 Task: Add 3 hours before the event.
Action: Mouse moved to (146, 374)
Screenshot: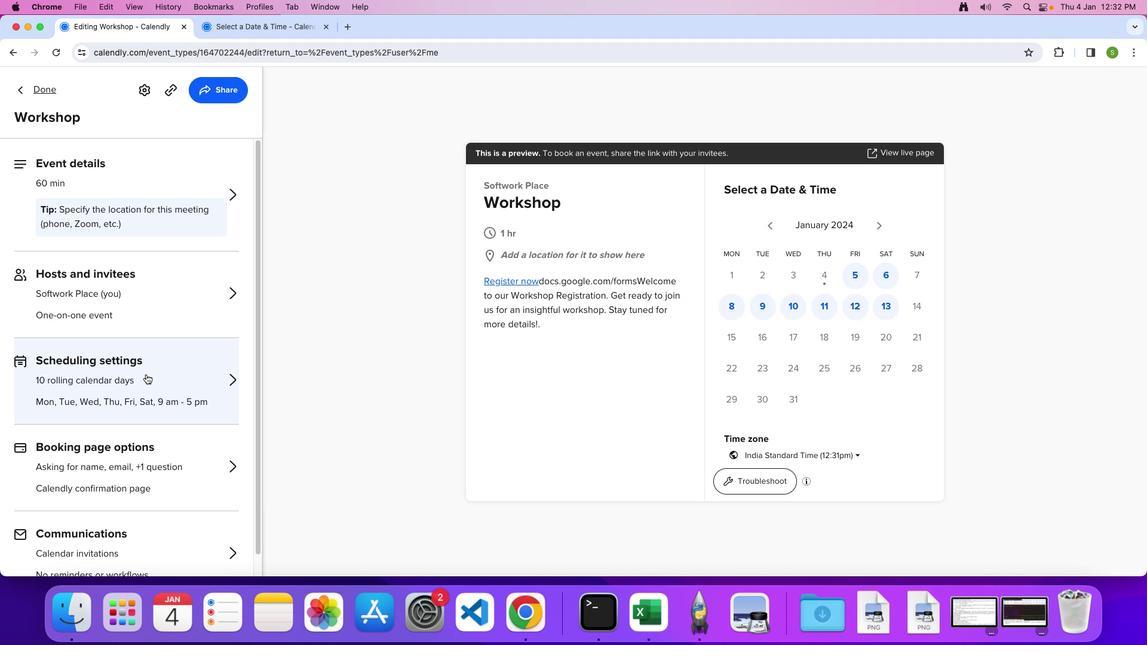 
Action: Mouse pressed left at (146, 374)
Screenshot: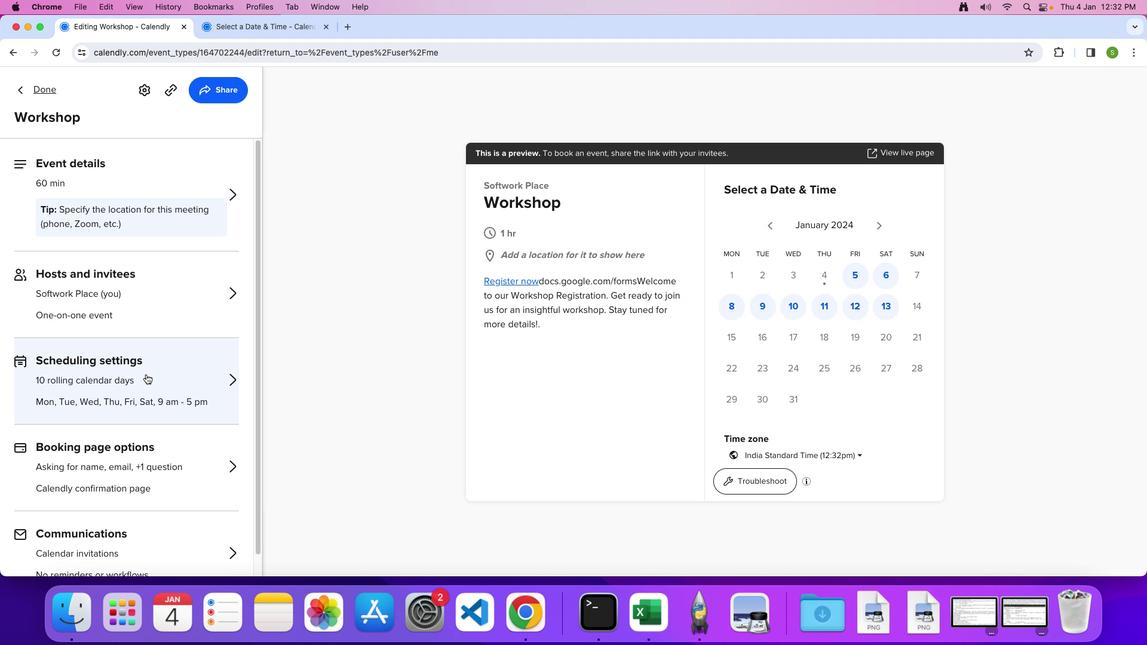 
Action: Mouse moved to (113, 462)
Screenshot: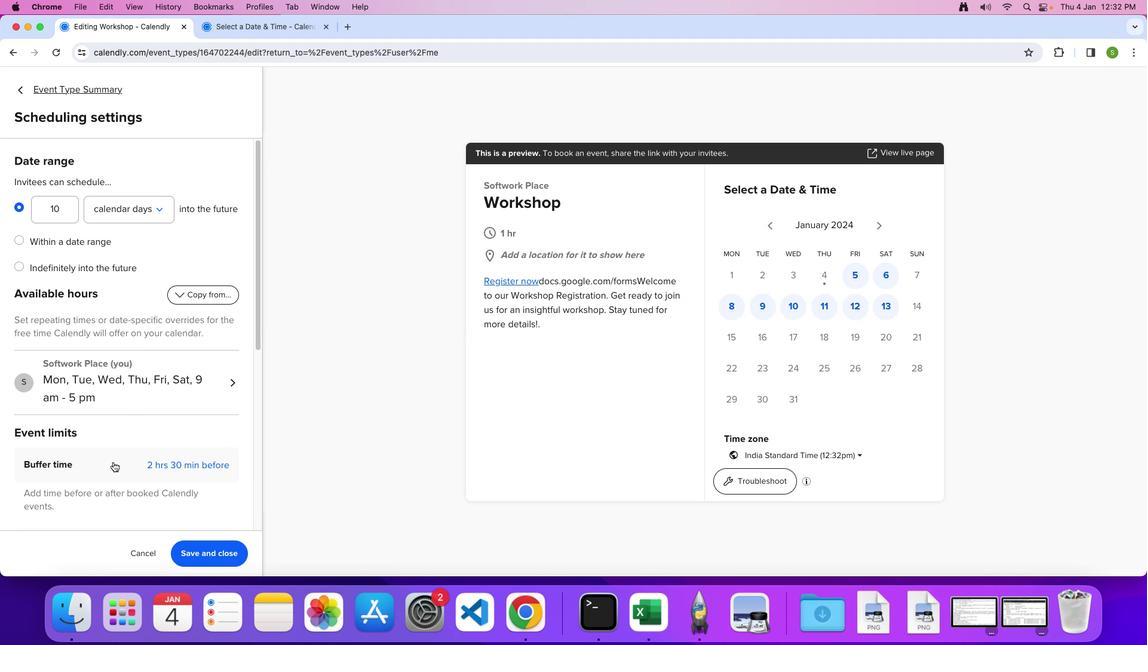 
Action: Mouse pressed left at (113, 462)
Screenshot: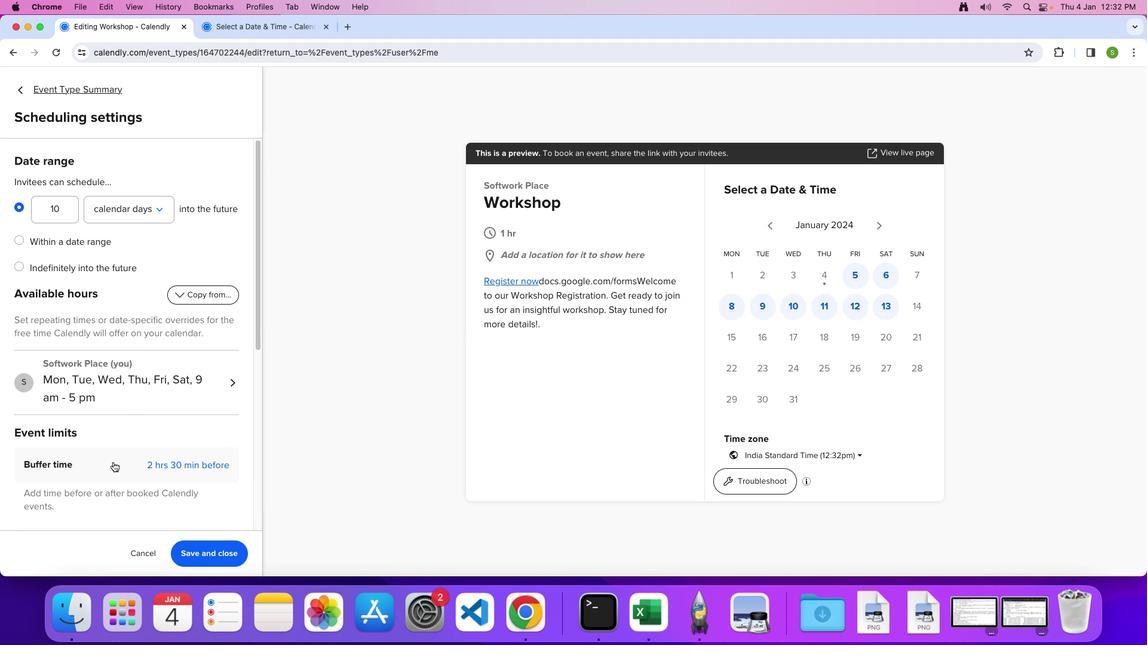 
Action: Mouse moved to (150, 439)
Screenshot: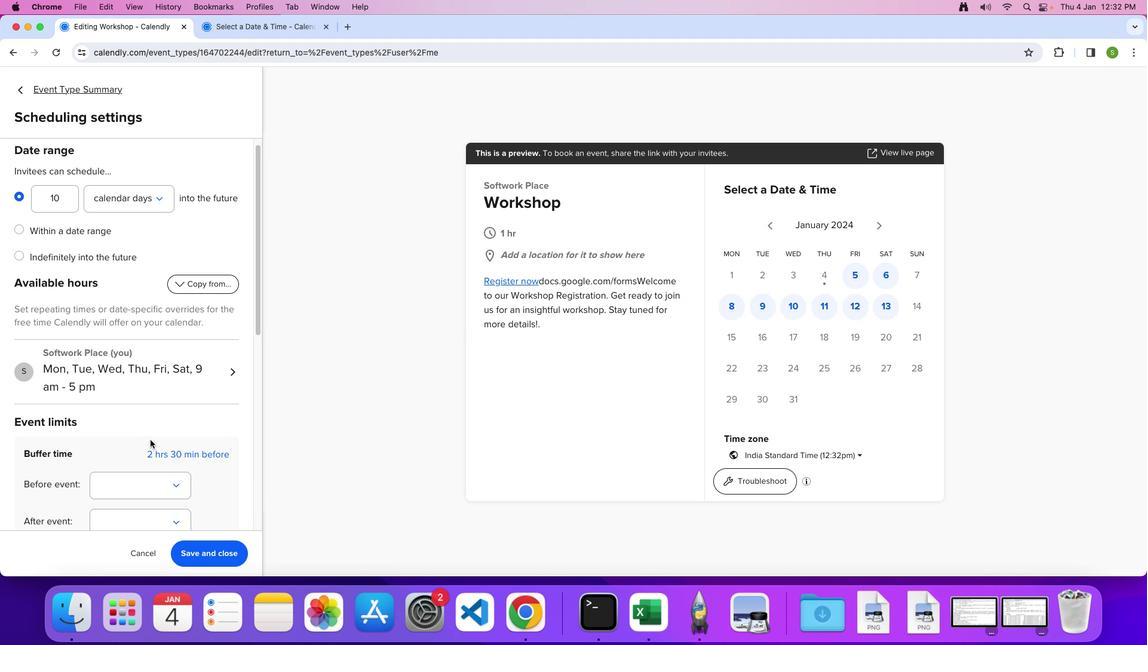 
Action: Mouse scrolled (150, 439) with delta (0, 0)
Screenshot: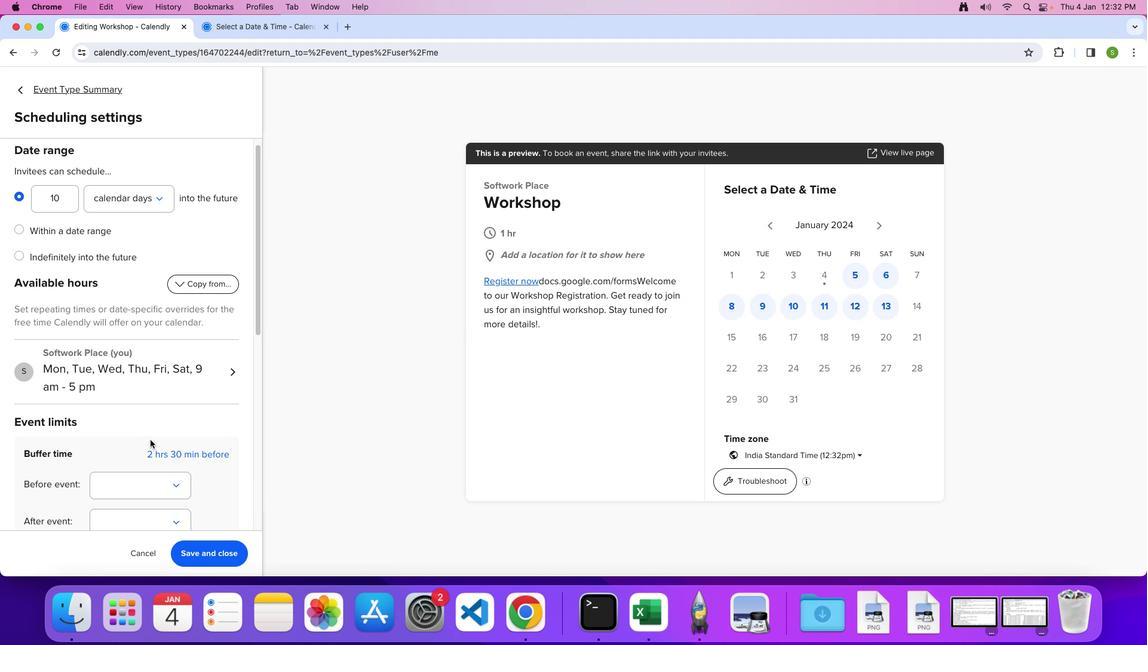 
Action: Mouse scrolled (150, 439) with delta (0, 0)
Screenshot: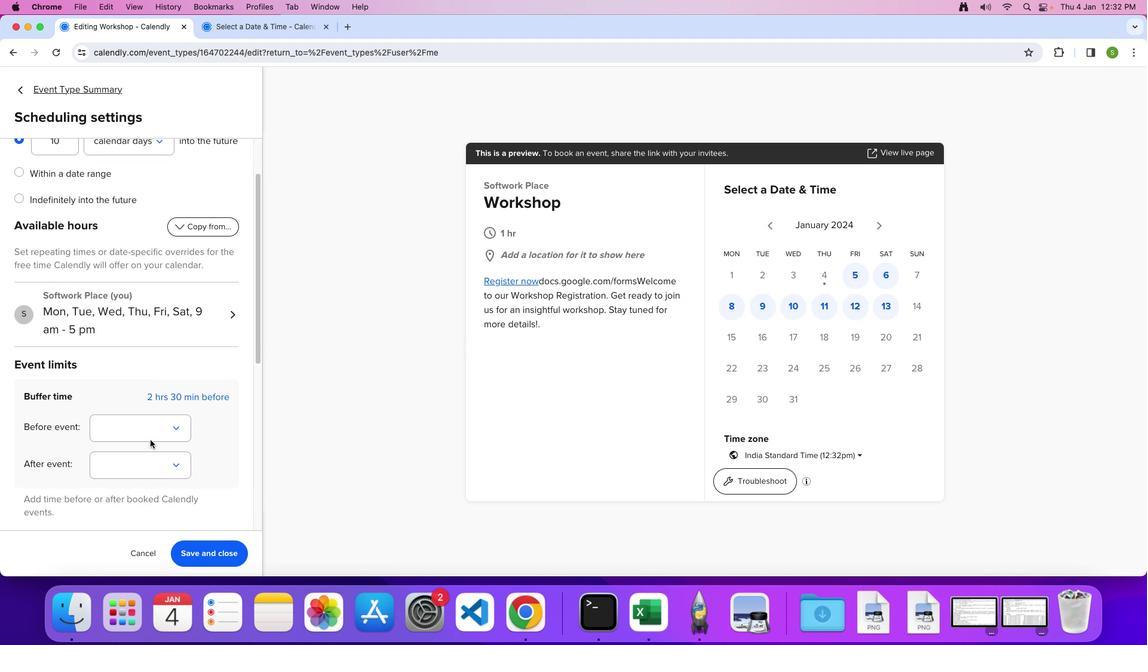 
Action: Mouse scrolled (150, 439) with delta (0, -1)
Screenshot: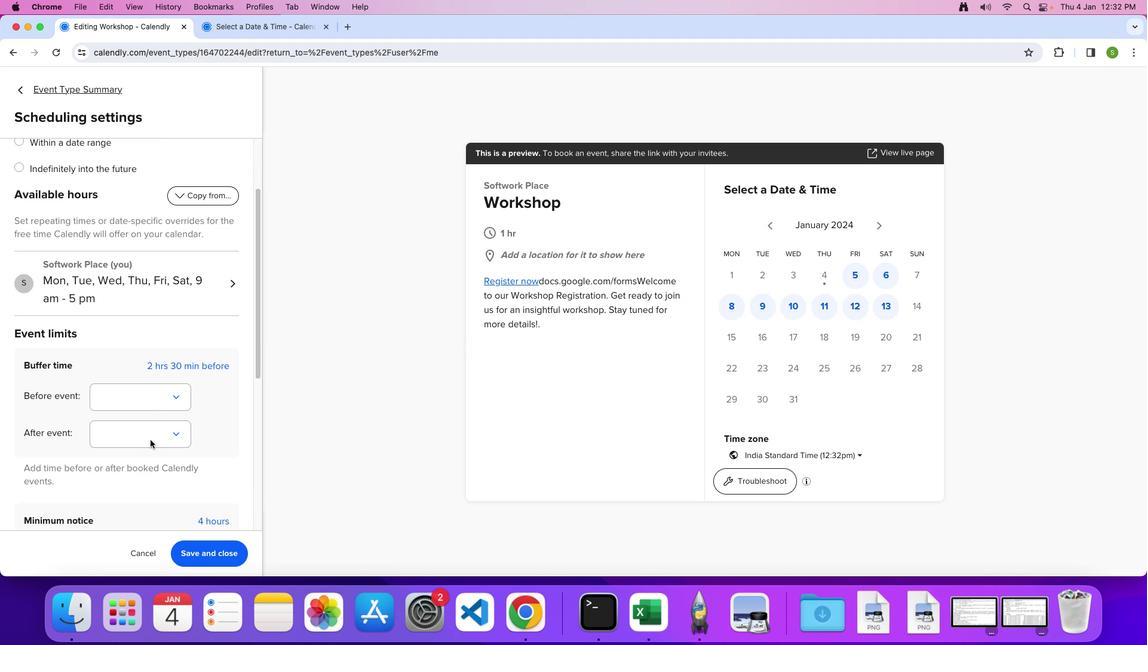 
Action: Mouse scrolled (150, 439) with delta (0, 0)
Screenshot: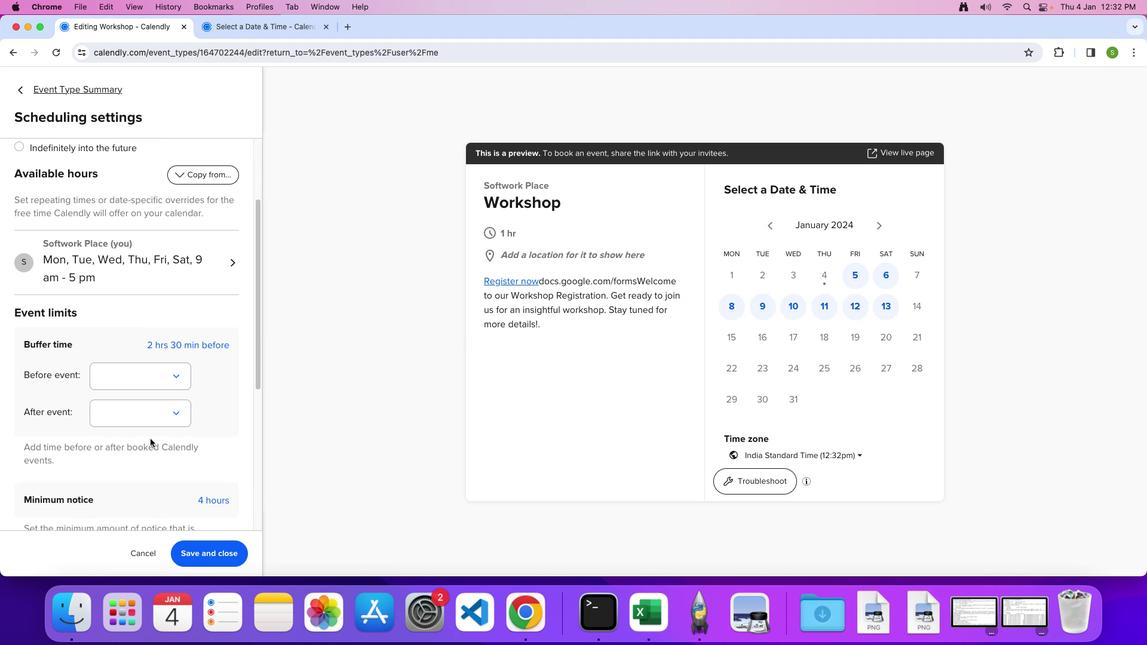
Action: Mouse moved to (173, 378)
Screenshot: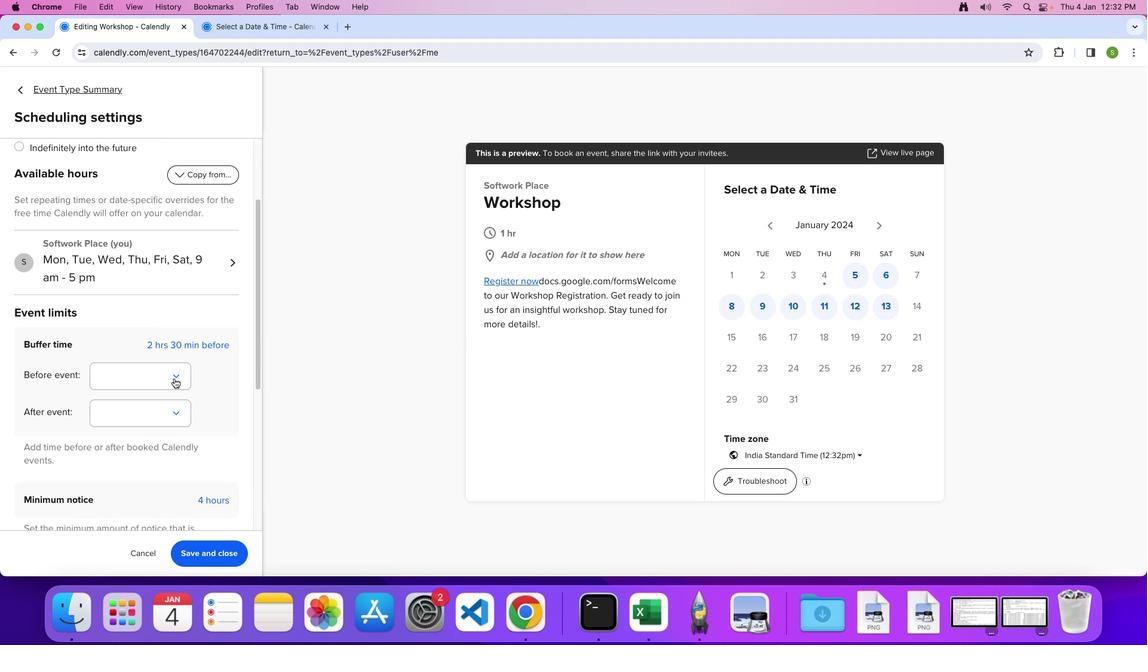 
Action: Mouse pressed left at (173, 378)
Screenshot: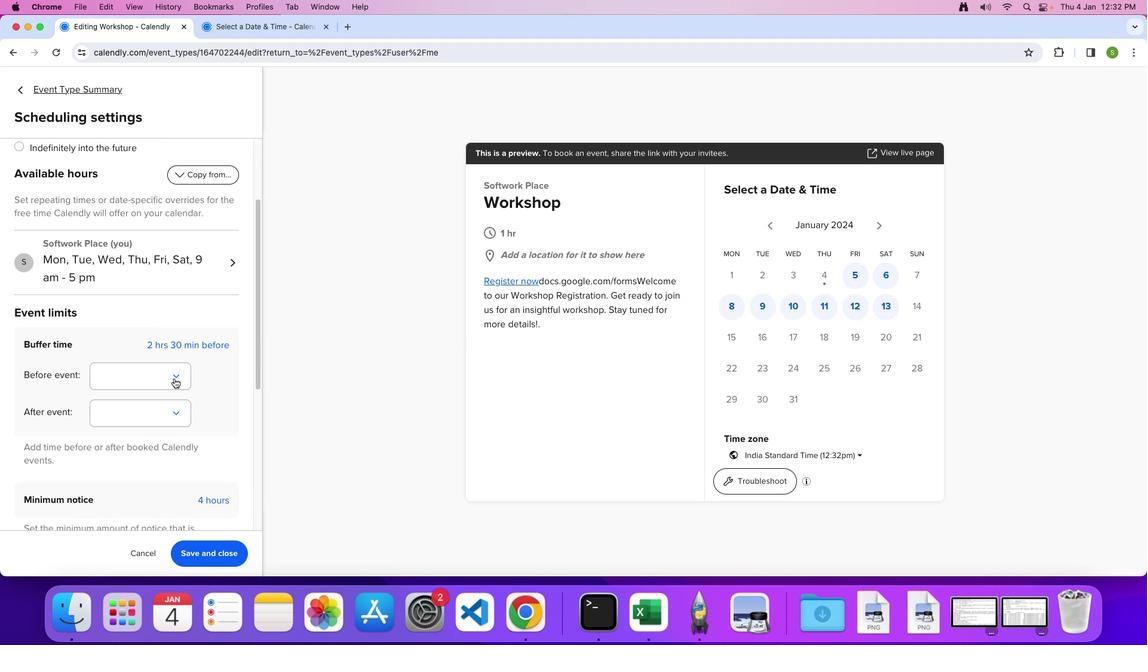 
Action: Mouse moved to (135, 442)
Screenshot: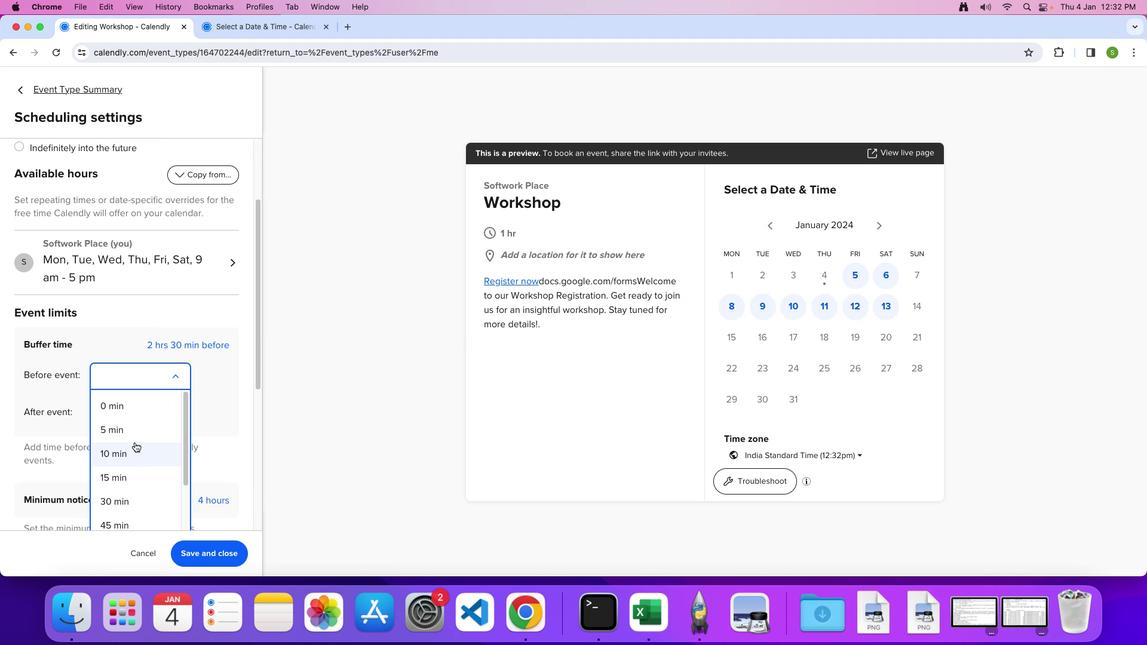 
Action: Mouse scrolled (135, 442) with delta (0, 0)
Screenshot: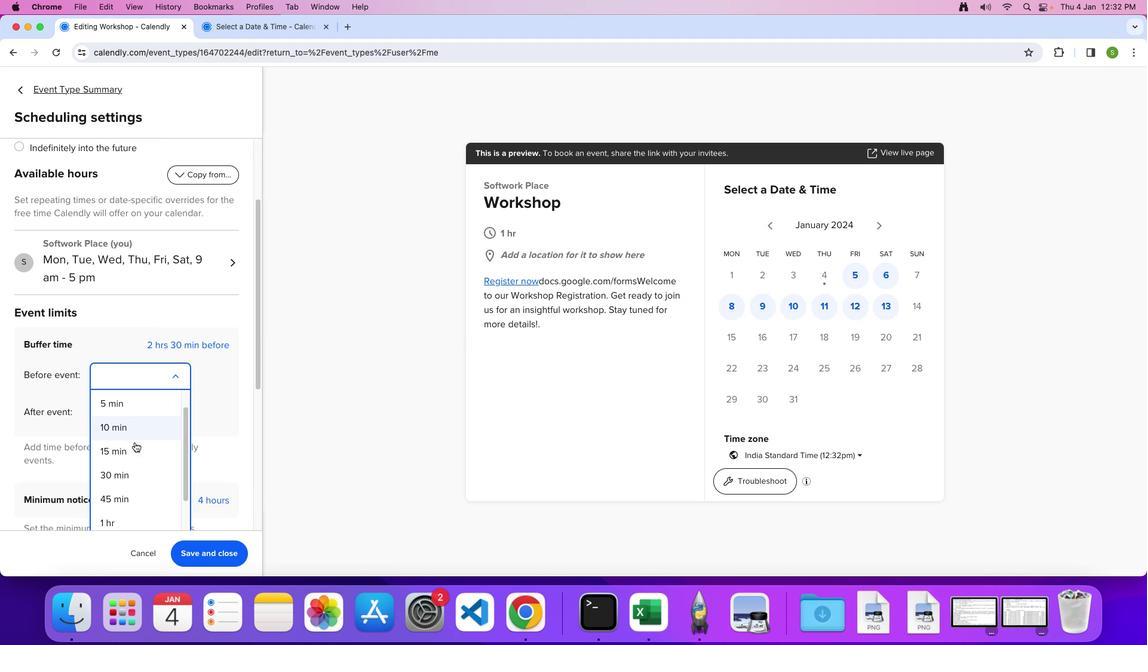 
Action: Mouse moved to (135, 442)
Screenshot: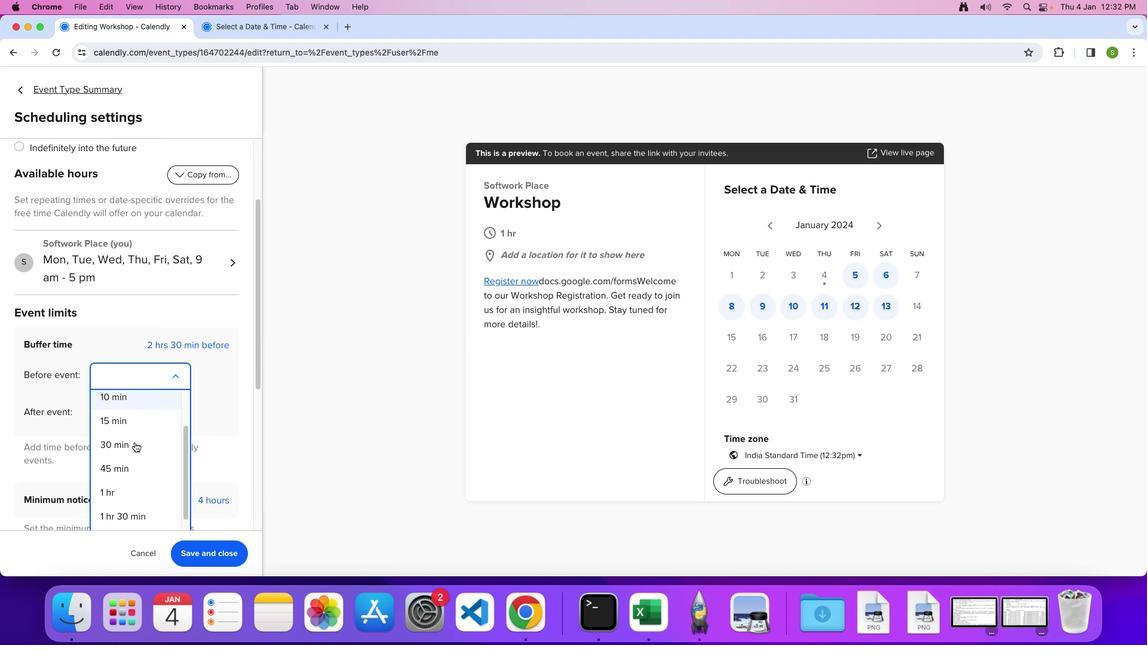 
Action: Mouse scrolled (135, 442) with delta (0, 0)
Screenshot: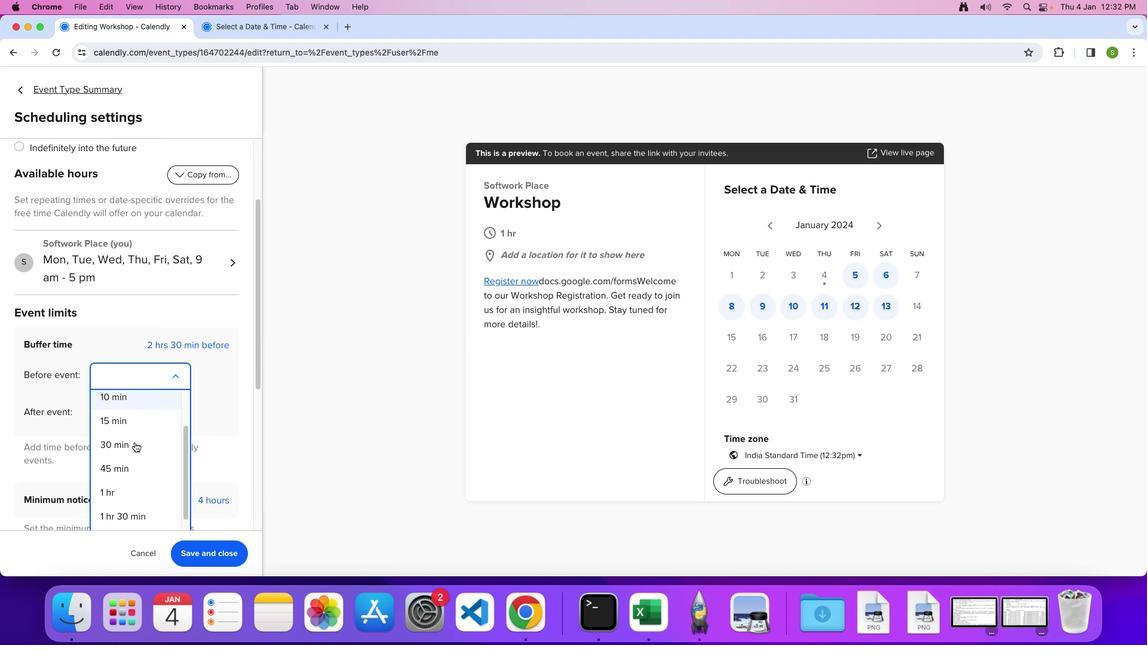 
Action: Mouse scrolled (135, 442) with delta (0, -2)
Screenshot: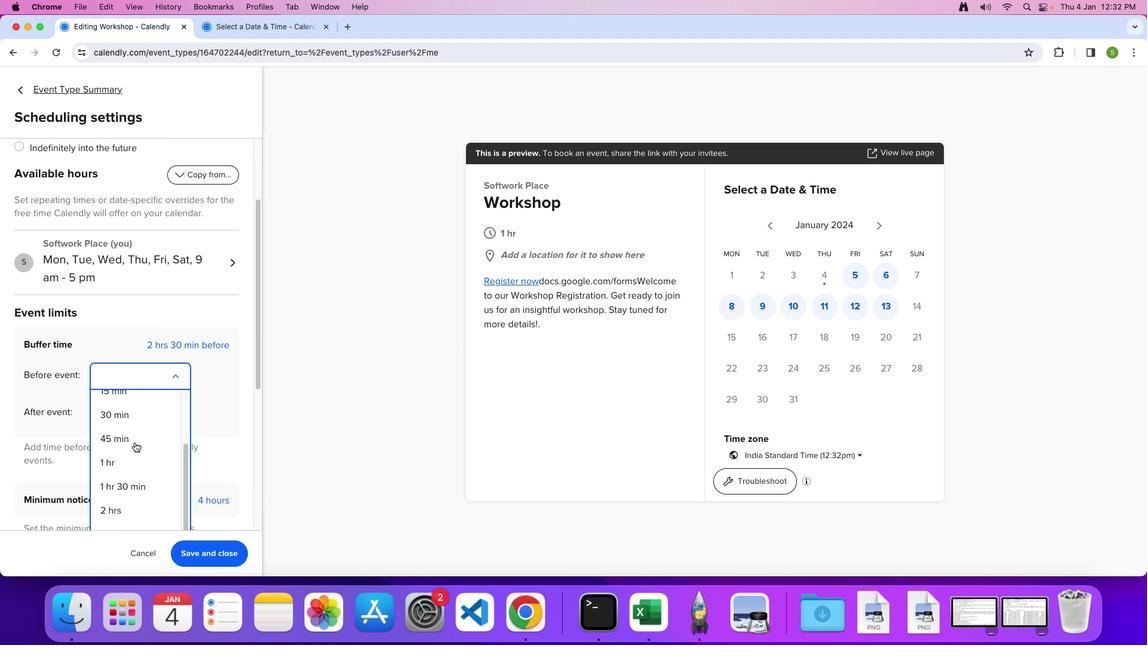 
Action: Mouse scrolled (135, 442) with delta (0, 0)
Screenshot: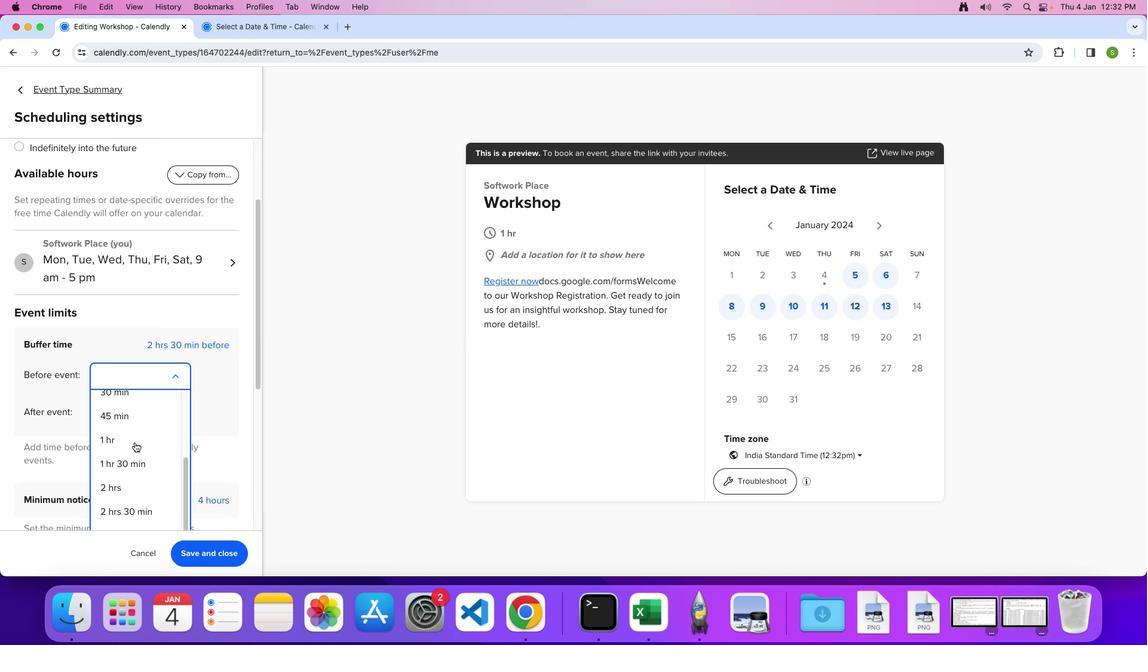 
Action: Mouse scrolled (135, 442) with delta (0, 0)
Screenshot: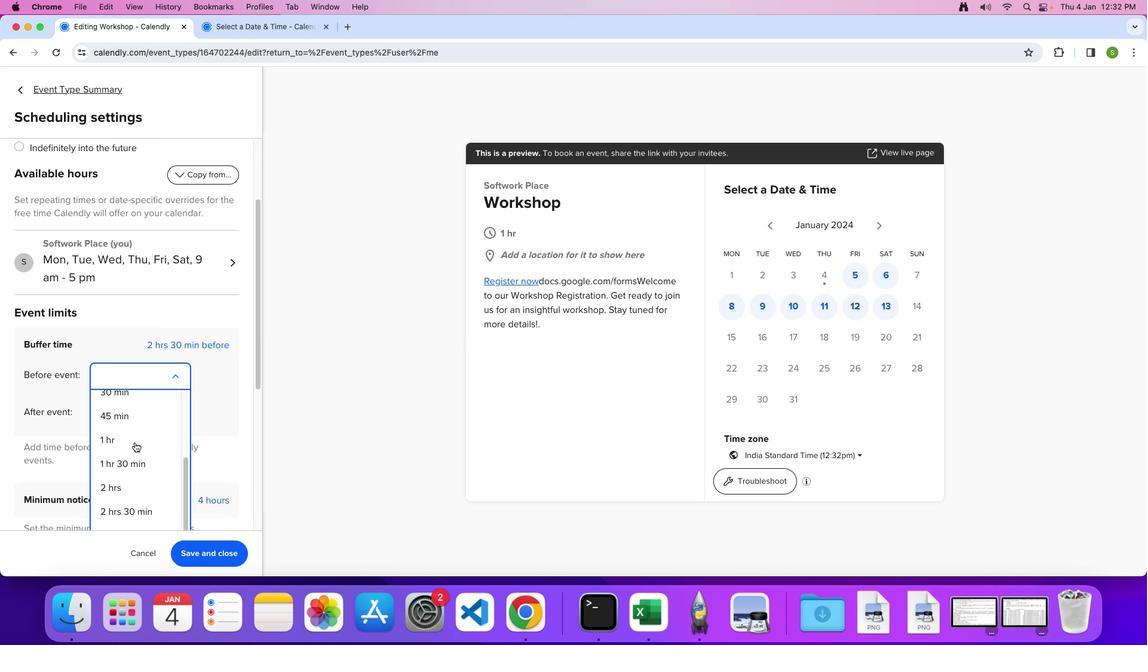 
Action: Mouse scrolled (135, 442) with delta (0, -1)
Screenshot: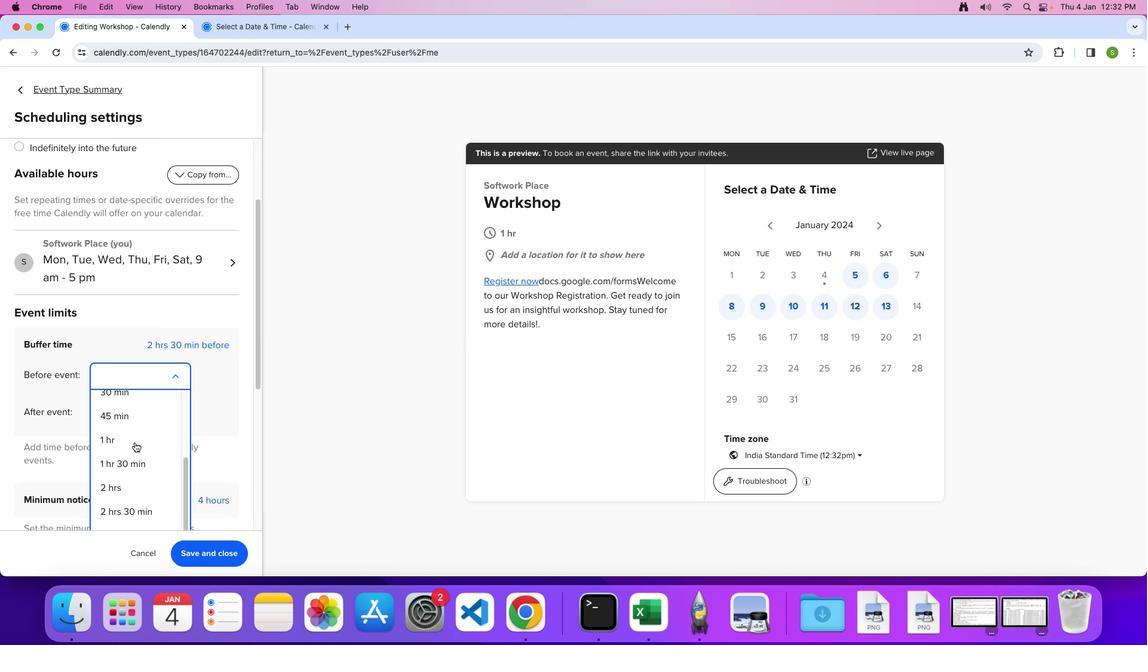 
Action: Mouse scrolled (135, 442) with delta (0, -1)
Screenshot: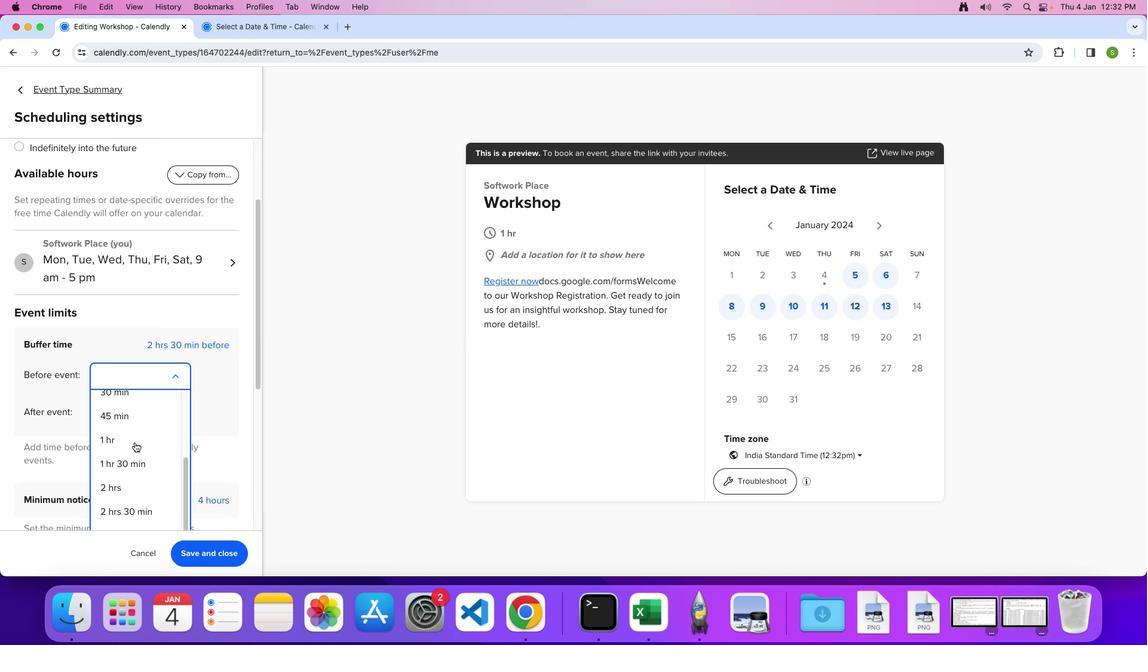 
Action: Mouse moved to (133, 444)
Screenshot: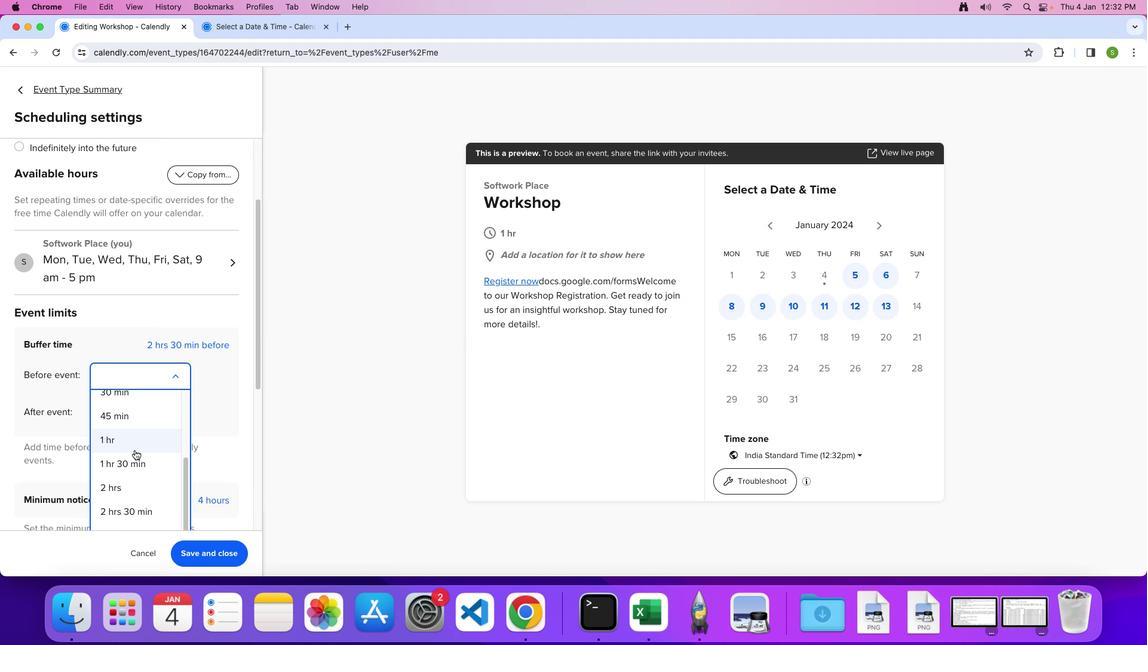 
Action: Mouse scrolled (133, 444) with delta (0, 0)
Screenshot: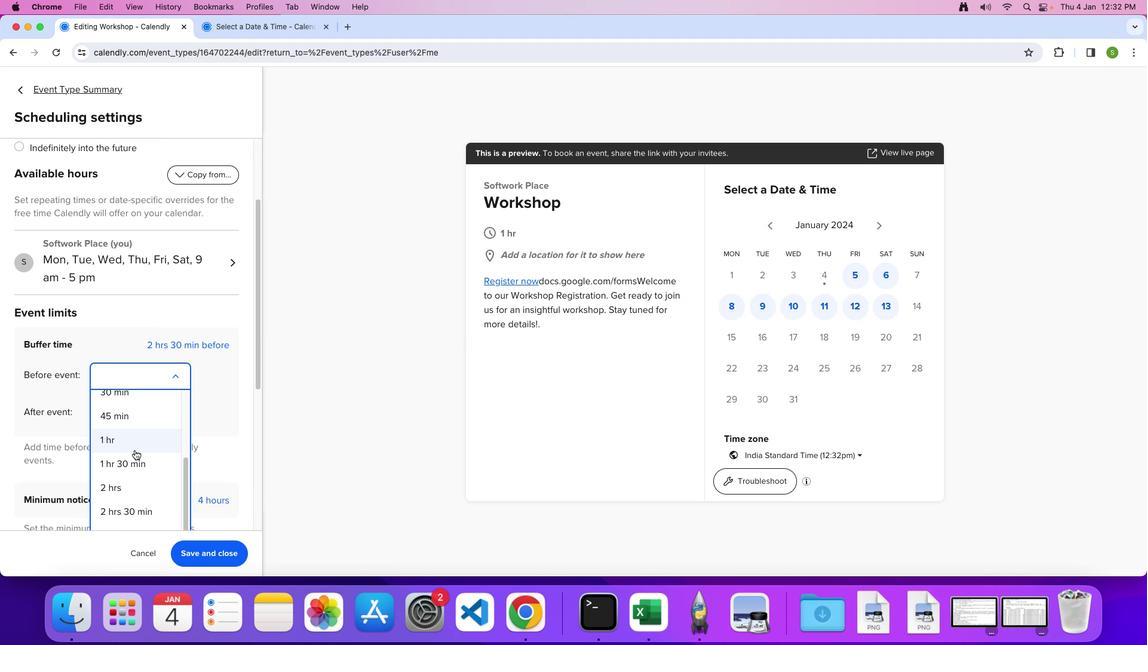 
Action: Mouse moved to (133, 444)
Screenshot: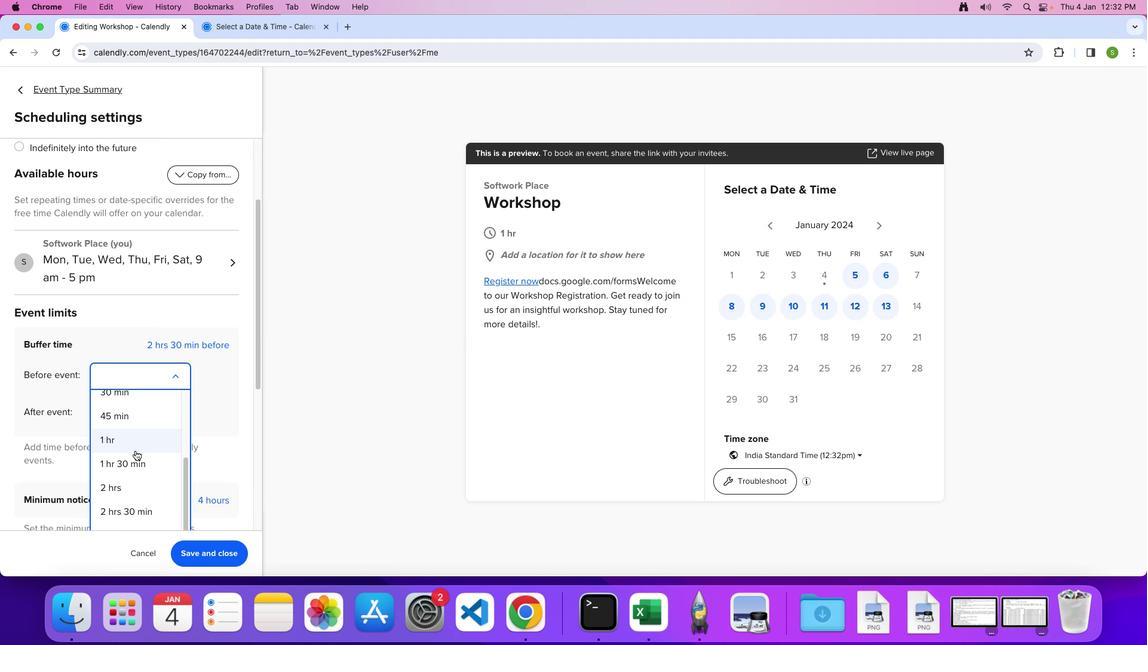 
Action: Mouse scrolled (133, 444) with delta (0, 0)
Screenshot: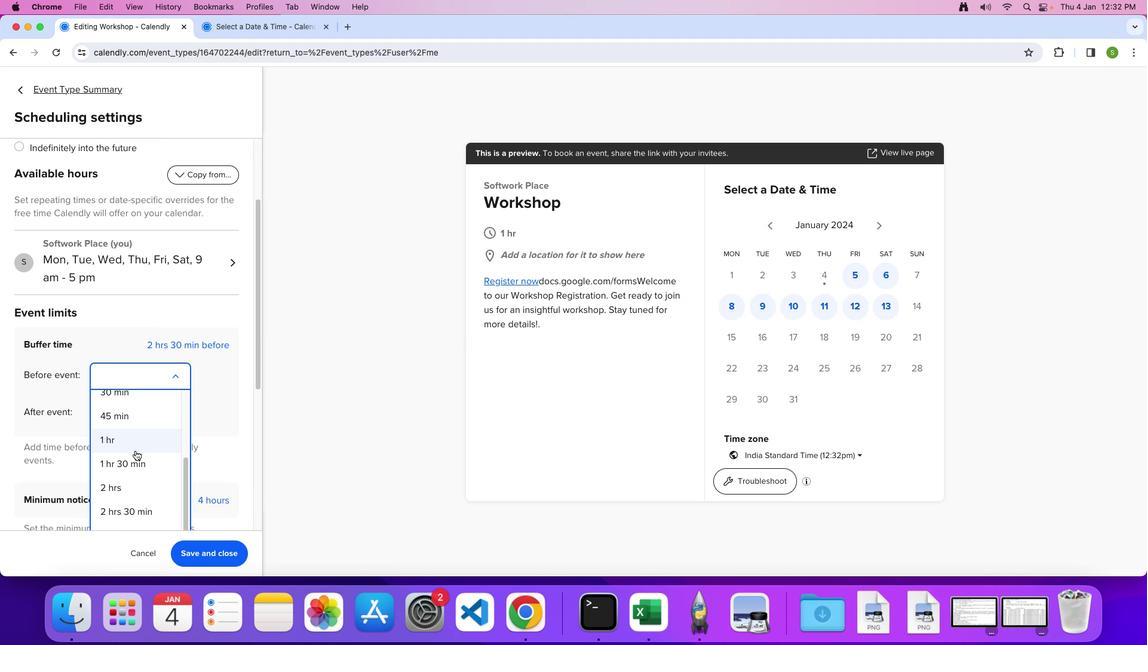 
Action: Mouse moved to (133, 445)
Screenshot: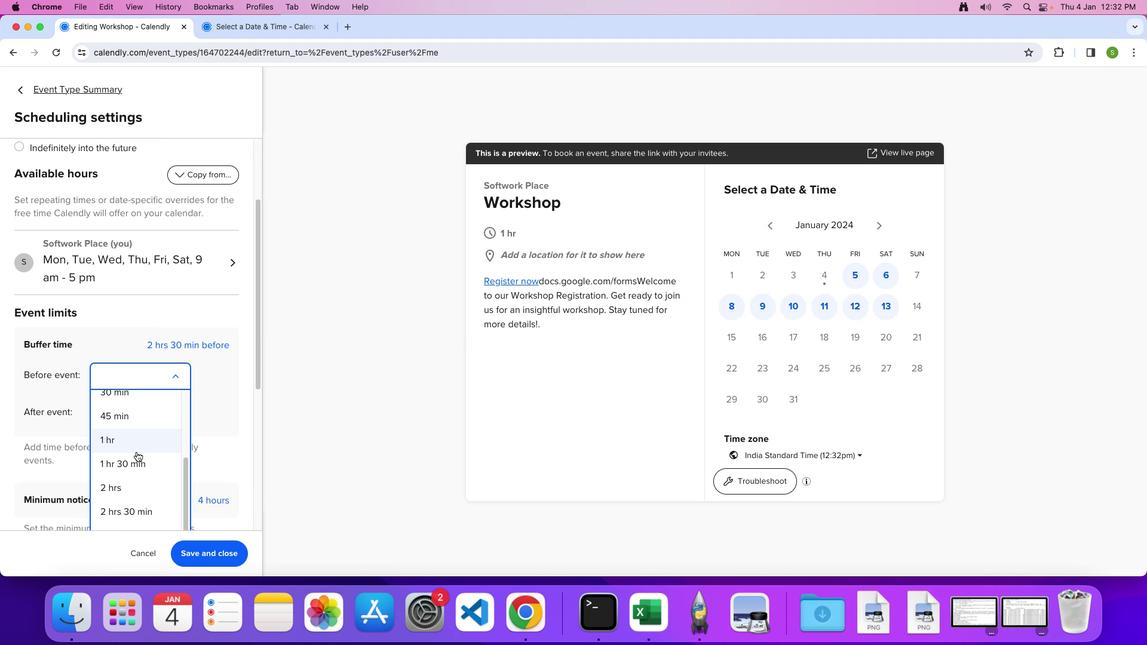 
Action: Mouse scrolled (133, 445) with delta (0, -2)
Screenshot: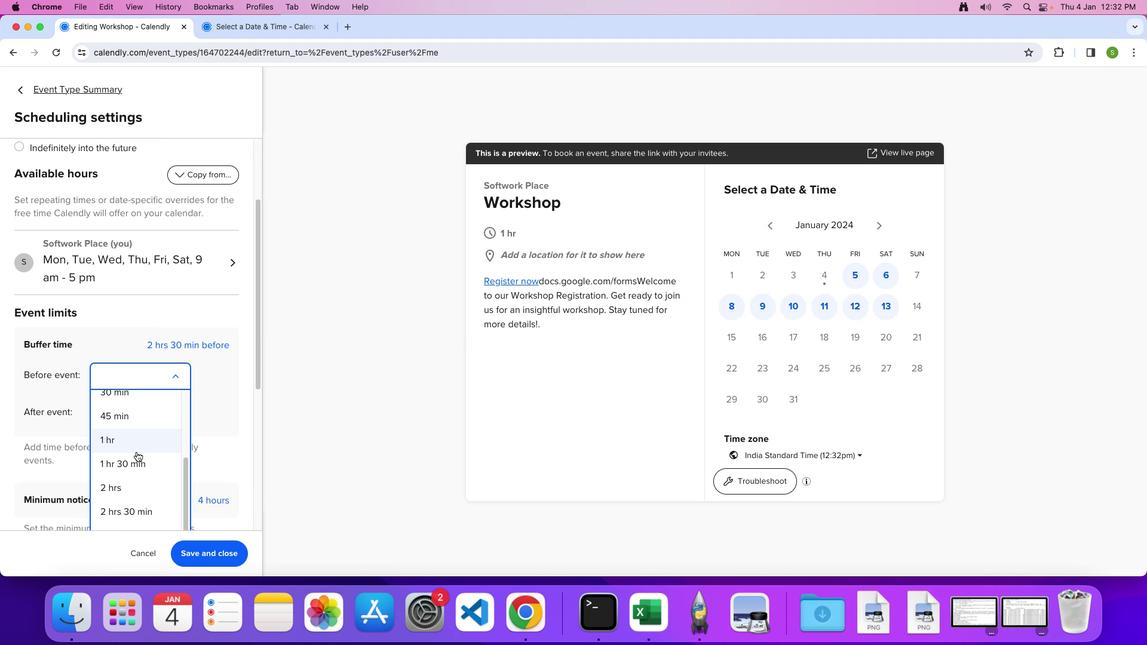 
Action: Mouse moved to (243, 432)
Screenshot: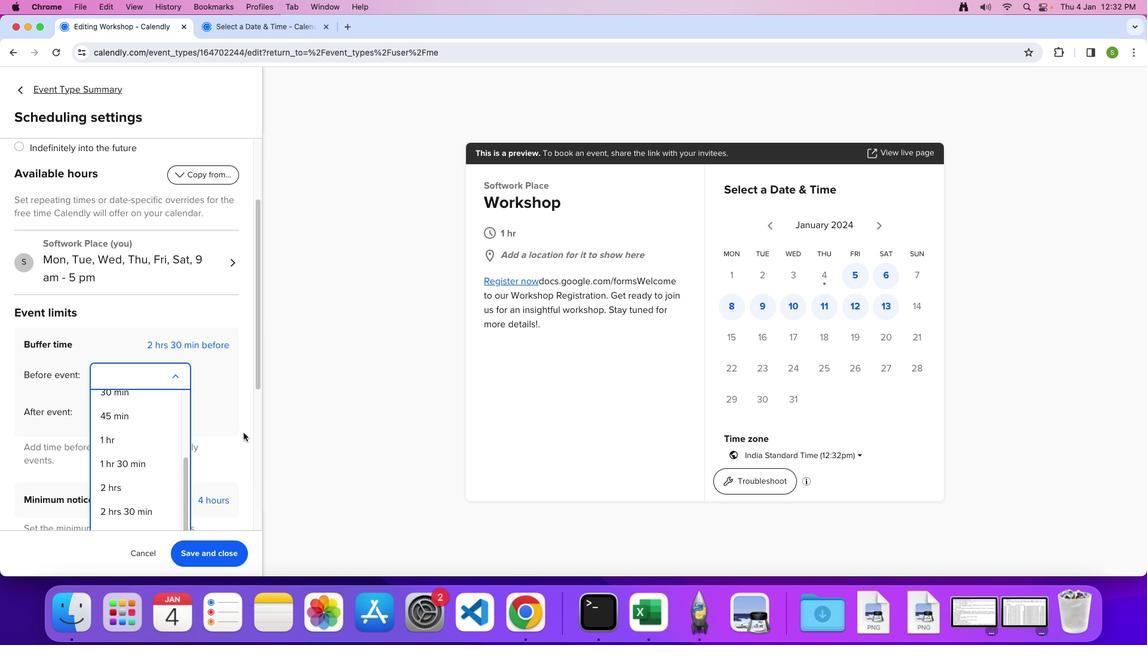
Action: Mouse scrolled (243, 432) with delta (0, 0)
Screenshot: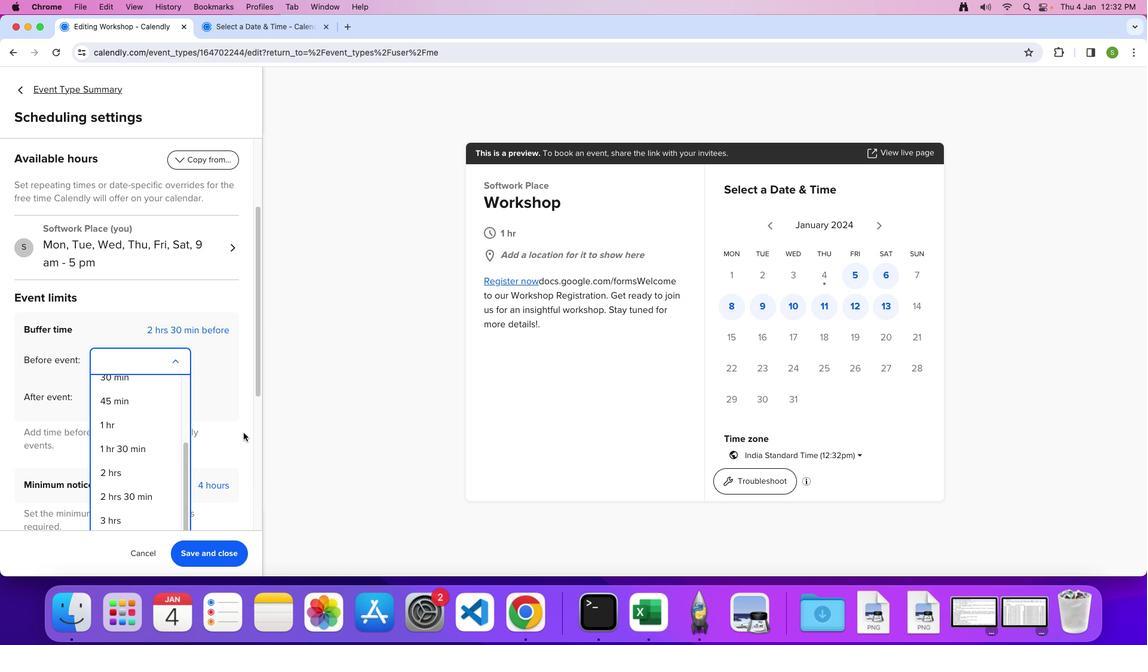
Action: Mouse scrolled (243, 432) with delta (0, 0)
Screenshot: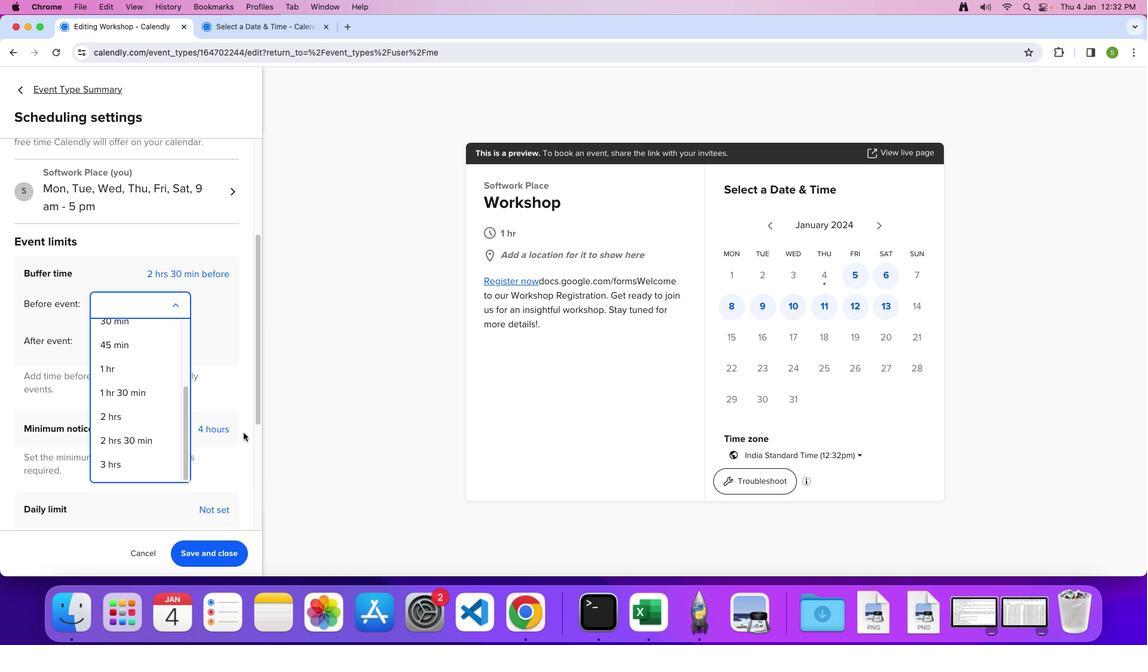 
Action: Mouse scrolled (243, 432) with delta (0, -1)
Screenshot: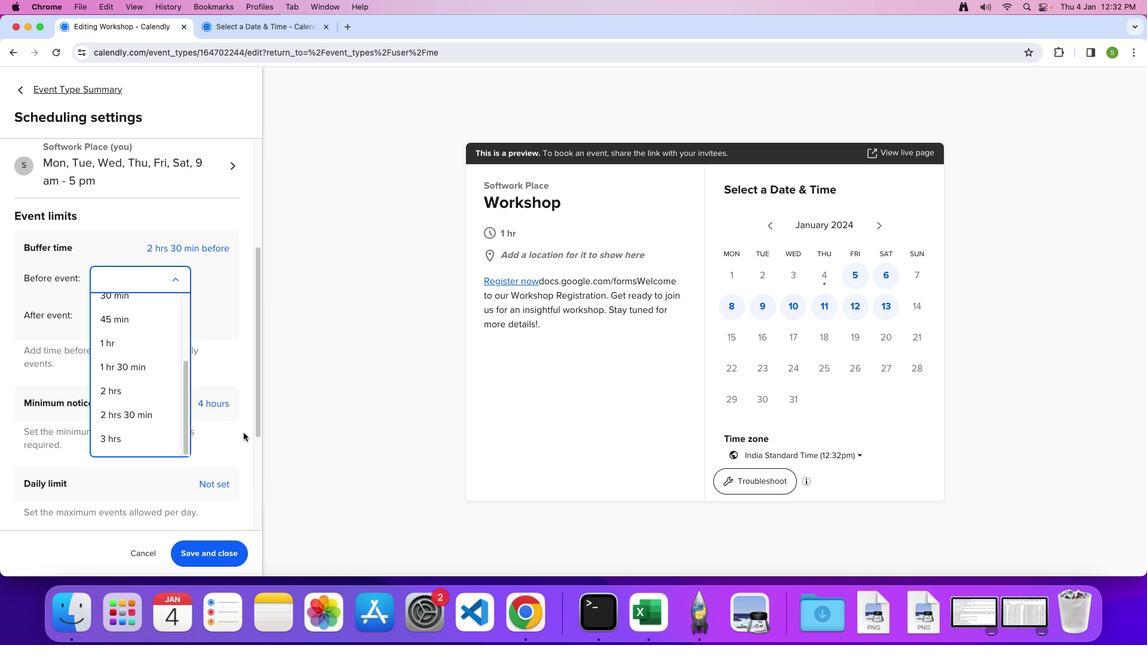 
Action: Mouse moved to (120, 424)
Screenshot: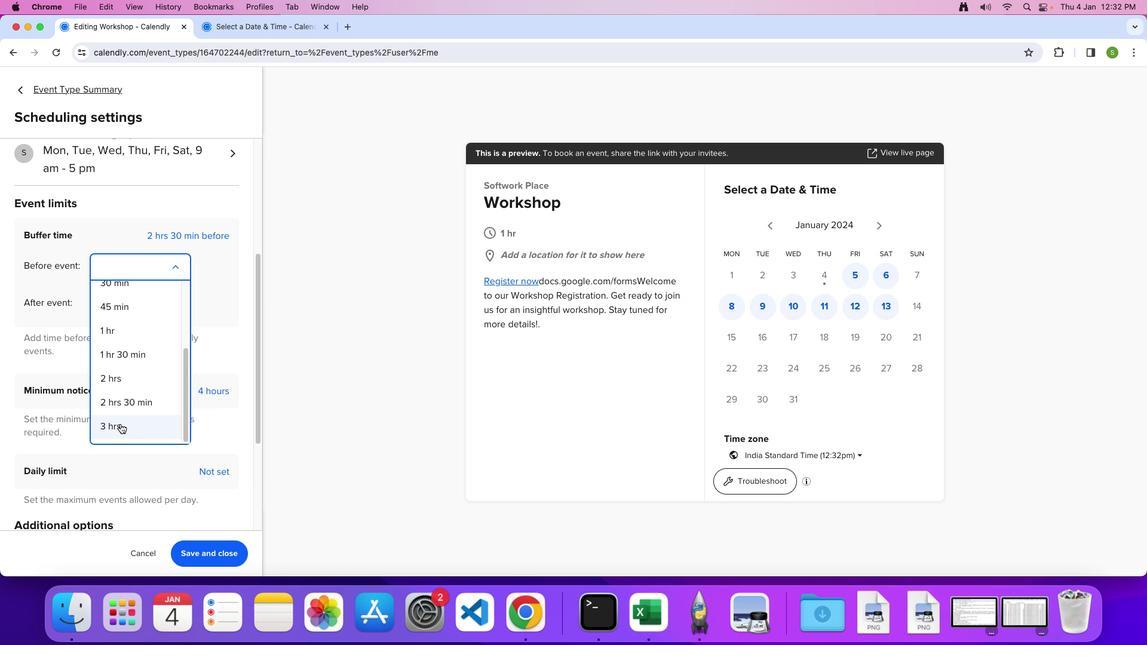
Action: Mouse pressed left at (120, 424)
Screenshot: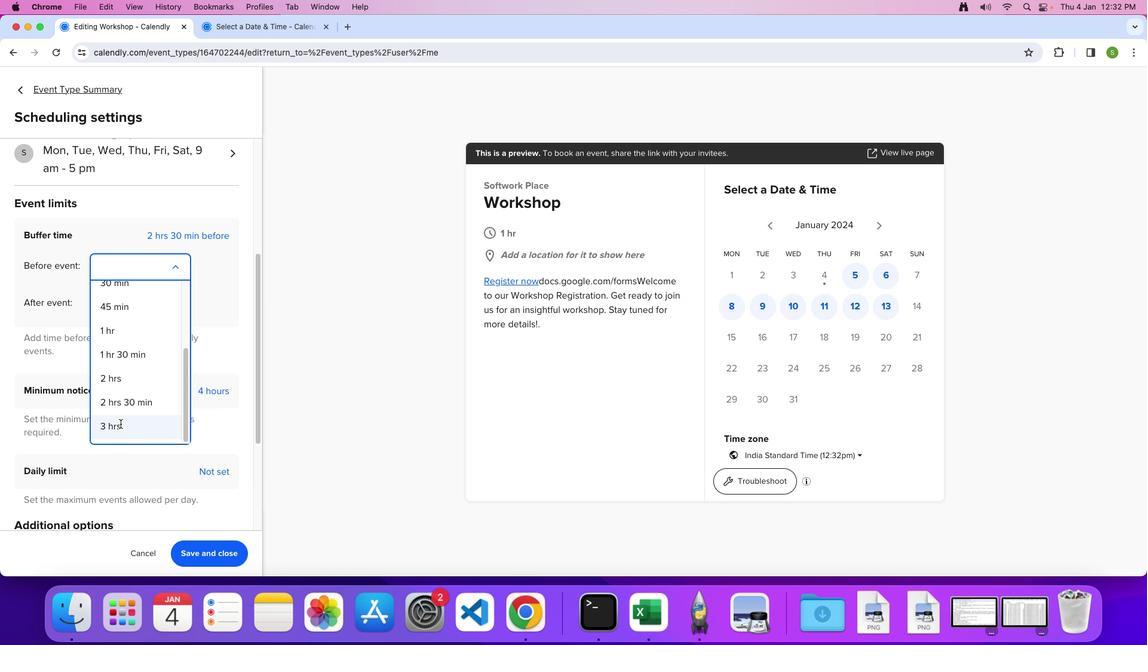 
Action: Mouse moved to (204, 555)
Screenshot: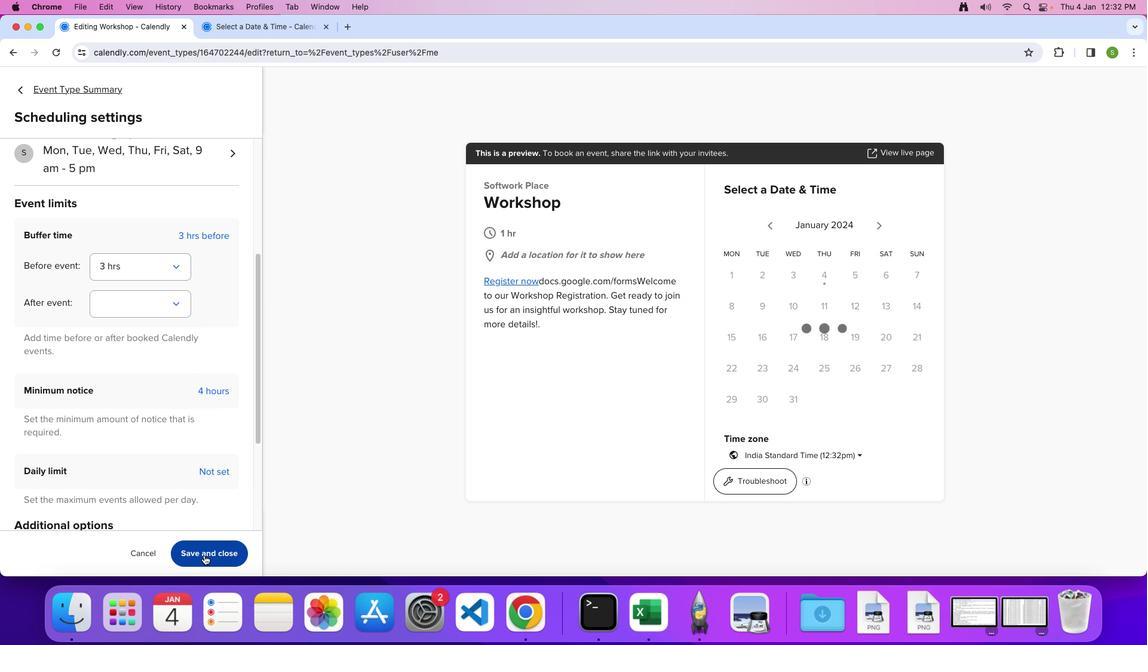 
Action: Mouse pressed left at (204, 555)
Screenshot: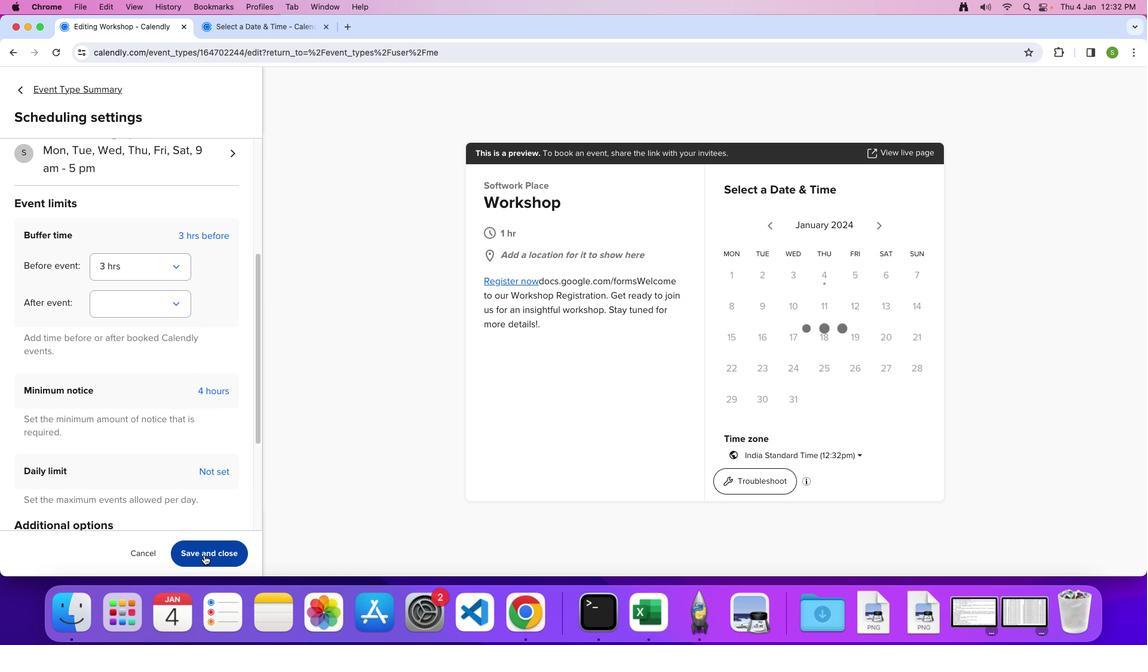 
